 Task: Create a section Change Management Sprint and in the section, add a milestone Big Data Analytics Implementation in the project AgileGlobe
Action: Mouse moved to (47, 390)
Screenshot: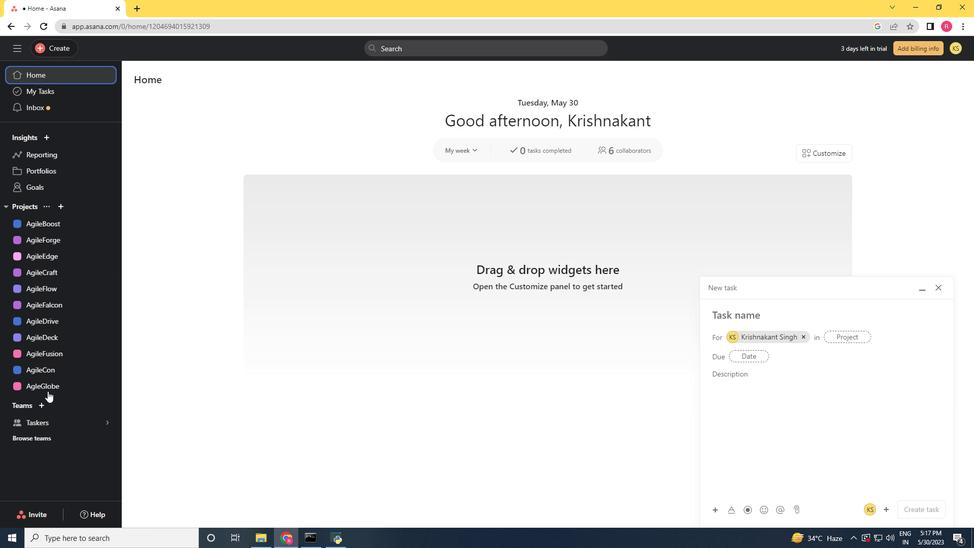
Action: Mouse pressed left at (47, 390)
Screenshot: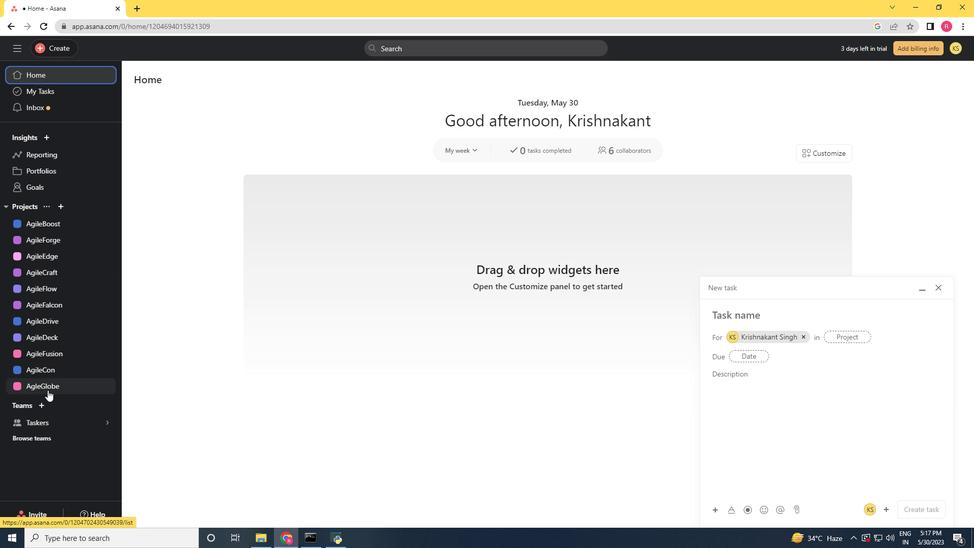 
Action: Mouse moved to (52, 46)
Screenshot: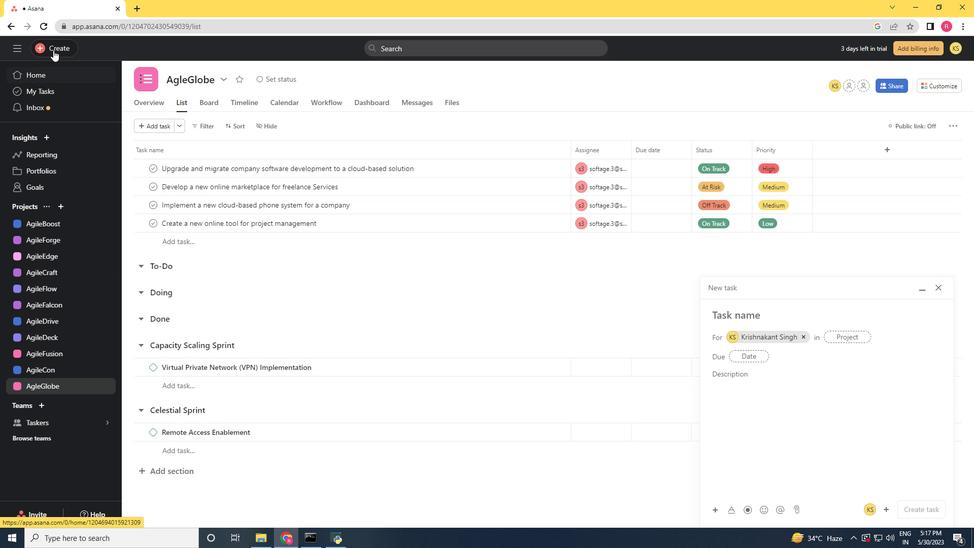 
Action: Mouse pressed left at (52, 46)
Screenshot: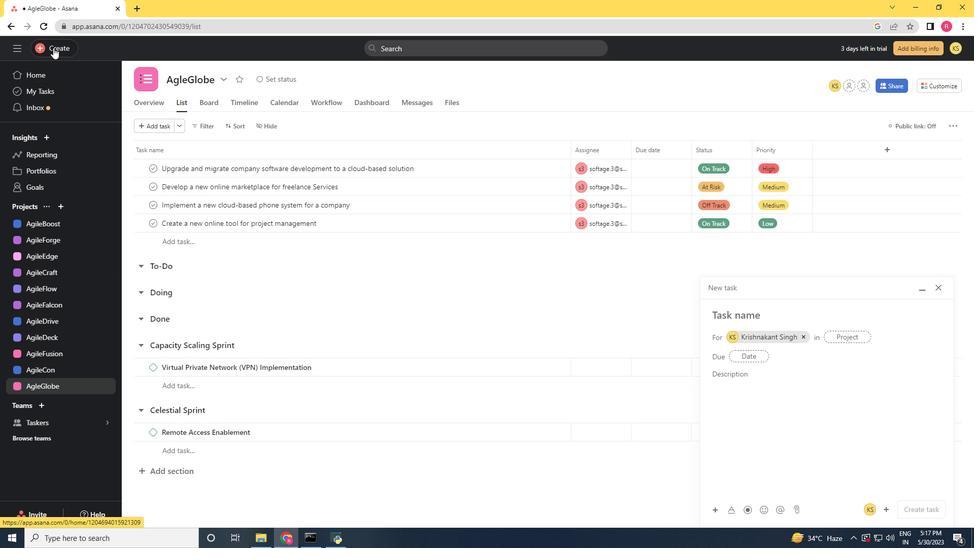 
Action: Mouse moved to (166, 470)
Screenshot: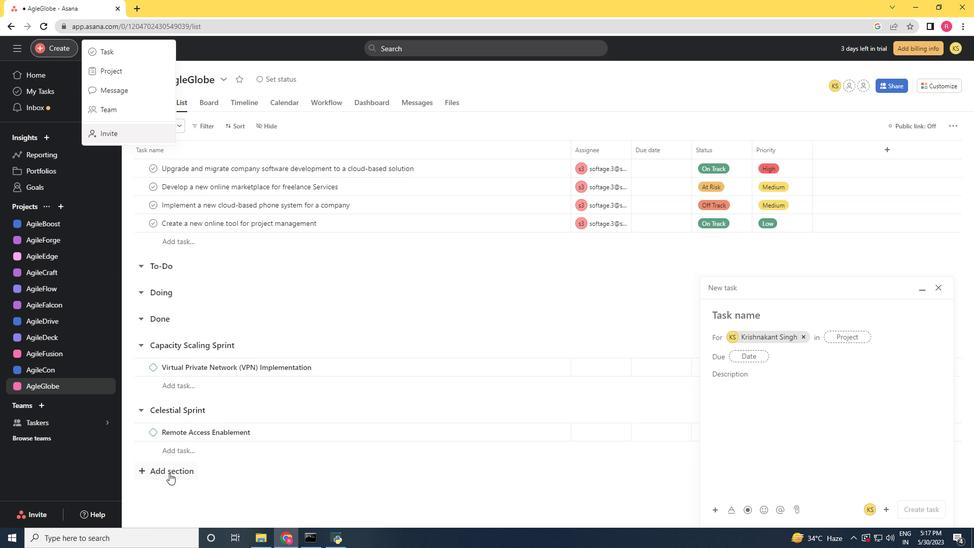 
Action: Mouse pressed left at (166, 470)
Screenshot: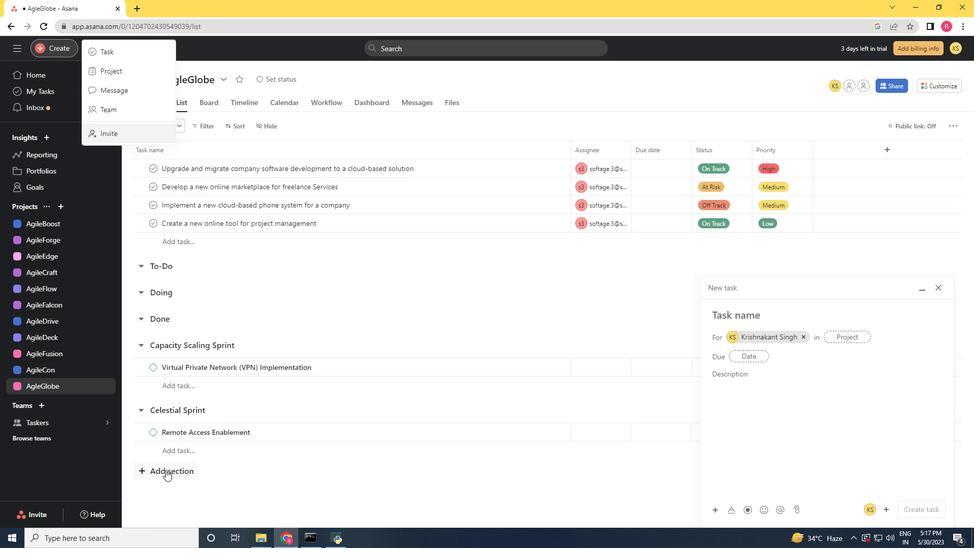 
Action: Key pressed <Key.shift><Key.shift><Key.shift><Key.shift><Key.shift>Change<Key.space>
Screenshot: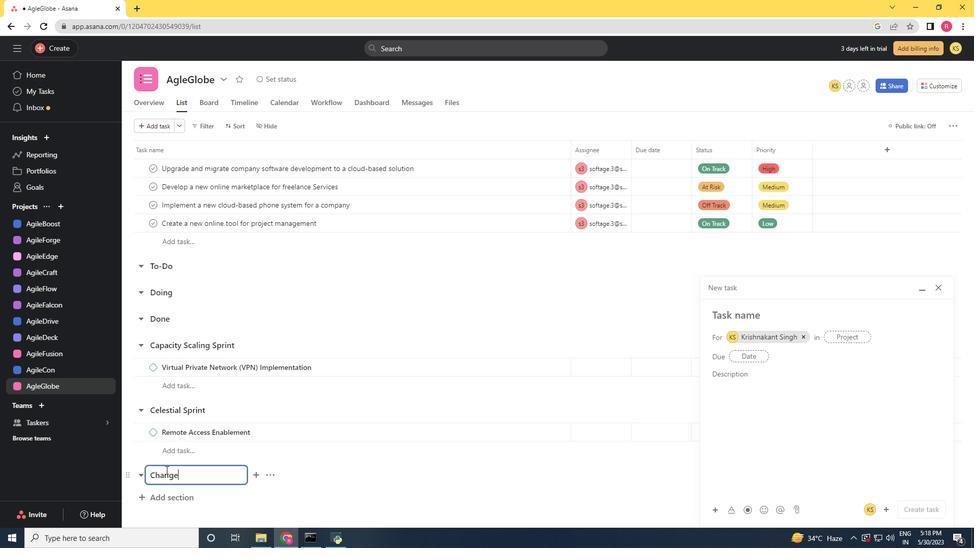 
Action: Mouse moved to (391, 486)
Screenshot: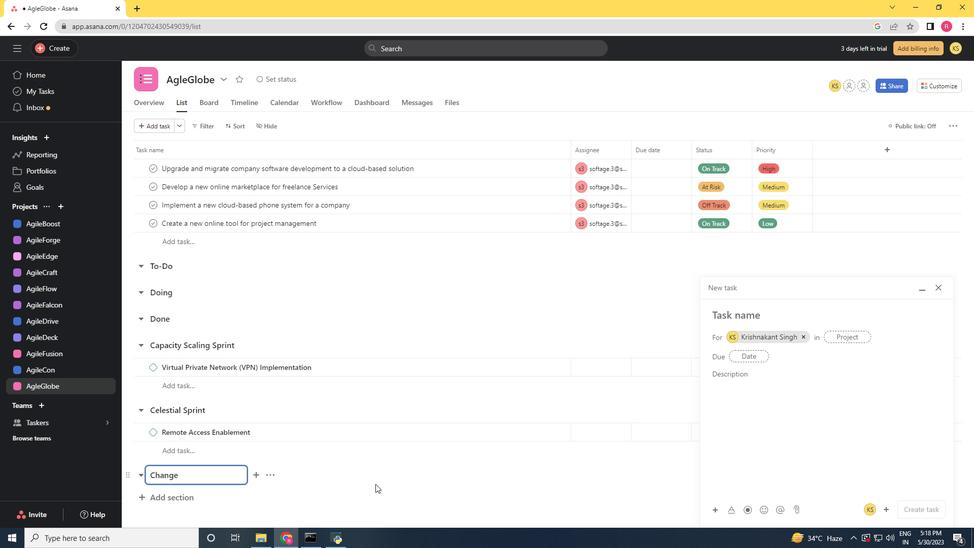 
Action: Key pressed <Key.shift><Key.shift><Key.shift><Key.shift><Key.shift><Key.shift>Management<Key.space><Key.shift>Sprint<Key.space><Key.enter><Key.shift>Big<Key.space><Key.shift><Key.shift><Key.shift><Key.shift><Key.shift><Key.shift><Key.shift><Key.shift><Key.shift><Key.shift><Key.shift><Key.shift><Key.shift><Key.shift><Key.shift><Key.shift><Key.shift><Key.shift><Key.shift><Key.shift><Key.shift><Key.shift><Key.shift><Key.shift><Key.shift><Key.shift><Key.shift><Key.shift><Key.shift><Key.shift><Key.shift><Key.shift><Key.shift><Key.shift><Key.shift><Key.shift>Data<Key.space><Key.shift><Key.shift>Analytics<Key.space><Key.shift>Implementation
Screenshot: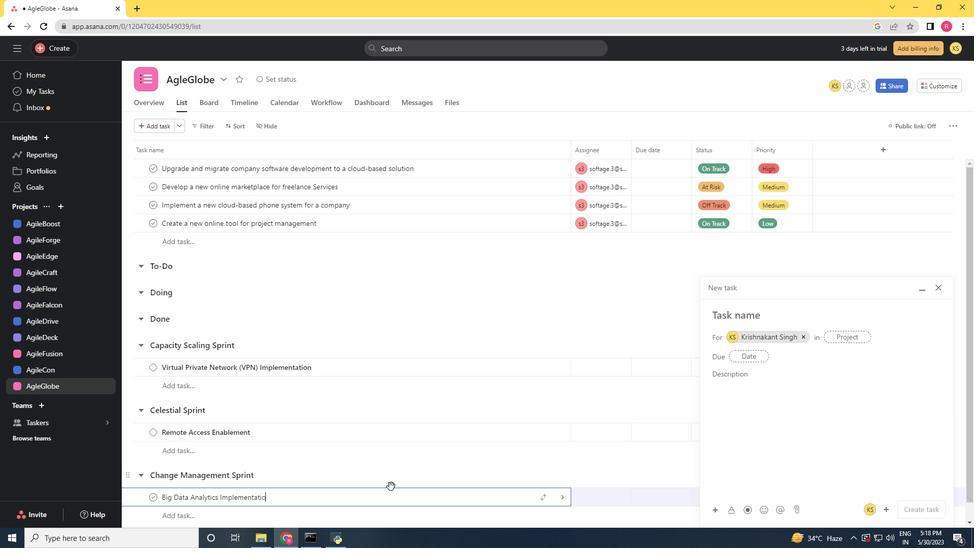 
Action: Mouse moved to (391, 502)
Screenshot: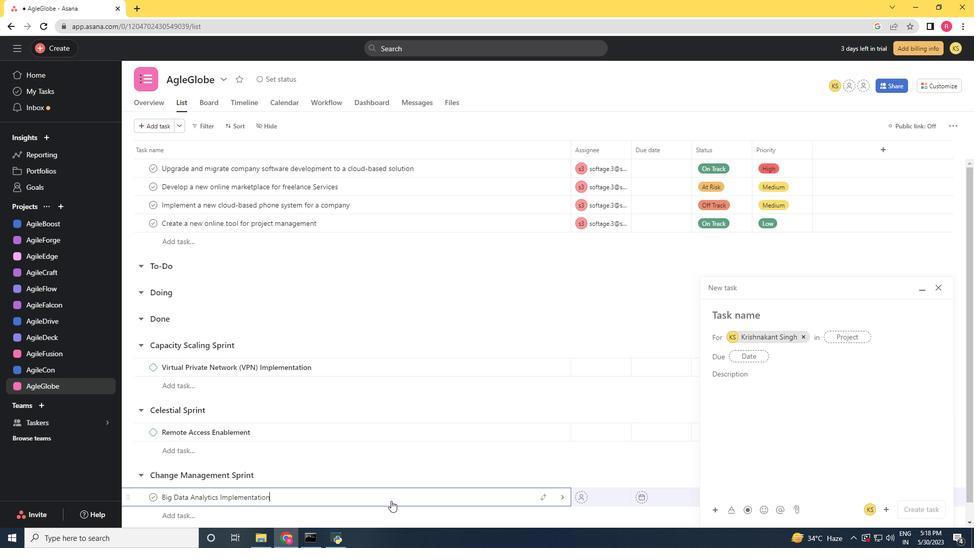 
Action: Mouse pressed right at (391, 502)
Screenshot: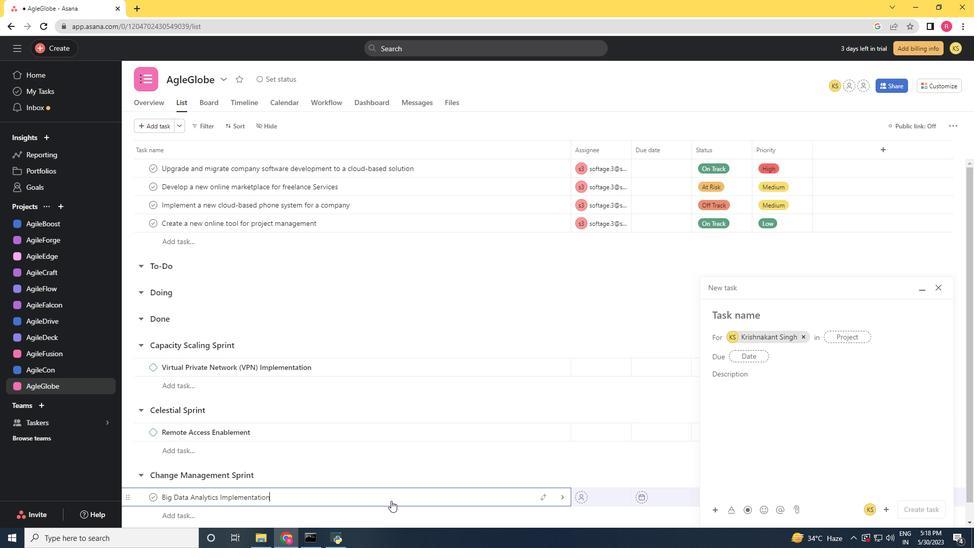 
Action: Mouse moved to (424, 455)
Screenshot: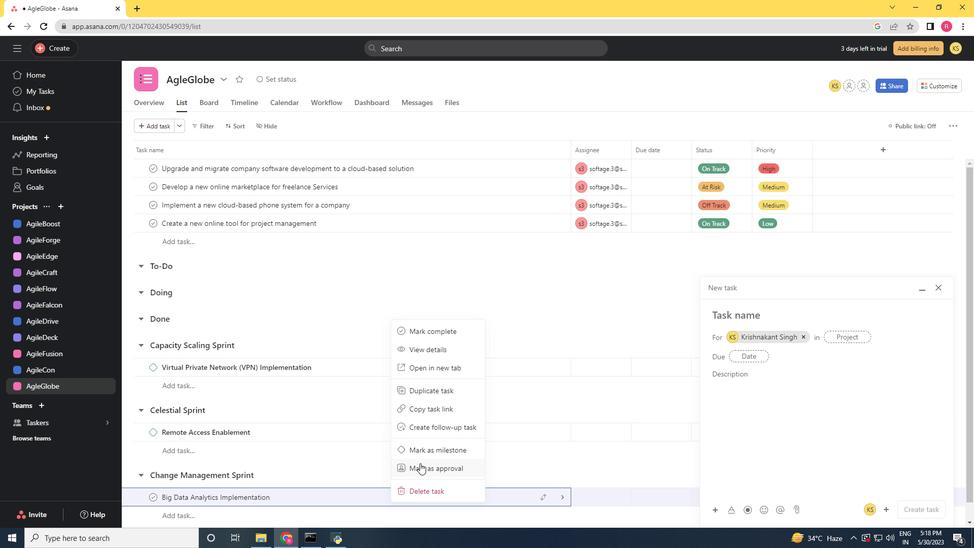 
Action: Mouse pressed left at (424, 455)
Screenshot: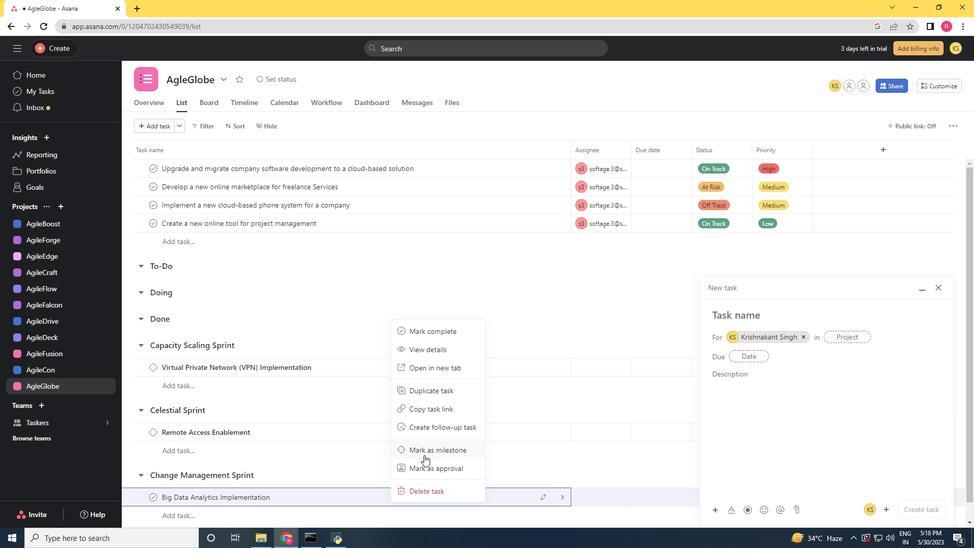 
Action: Mouse scrolled (424, 454) with delta (0, 0)
Screenshot: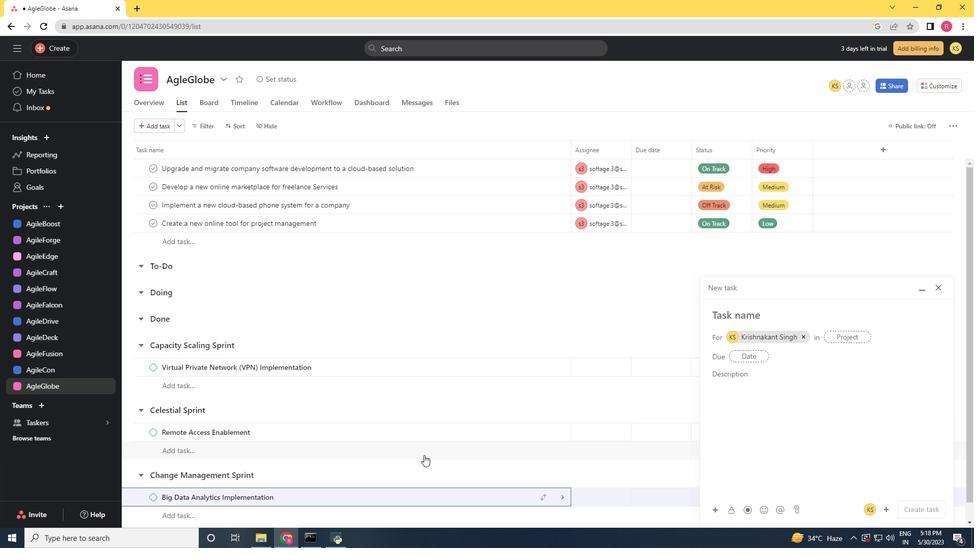 
Action: Mouse scrolled (424, 454) with delta (0, 0)
Screenshot: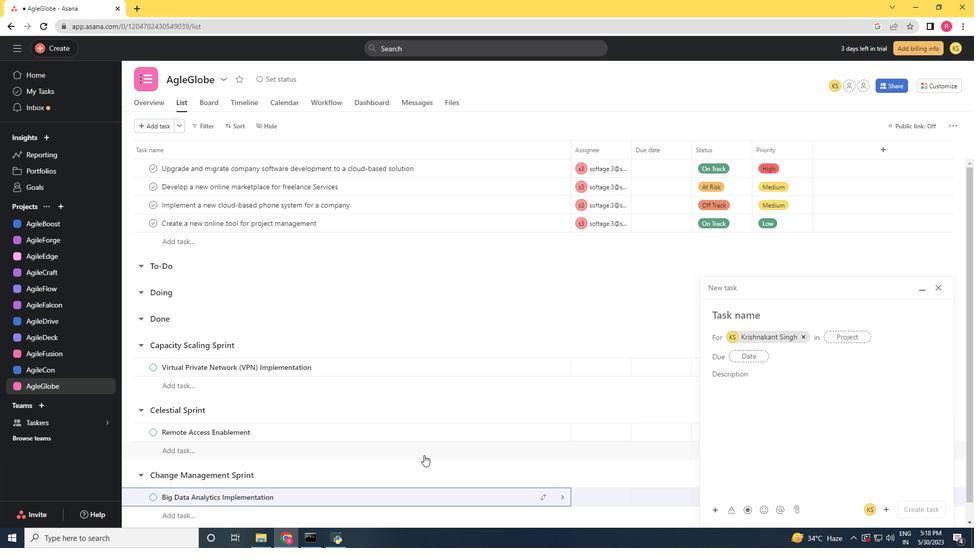 
Action: Mouse scrolled (424, 454) with delta (0, 0)
Screenshot: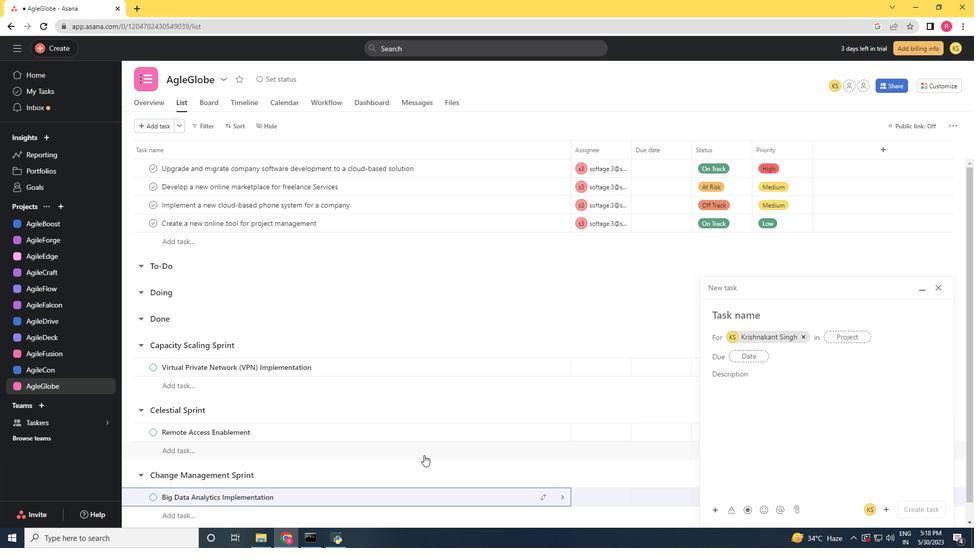
Action: Mouse scrolled (424, 454) with delta (0, 0)
Screenshot: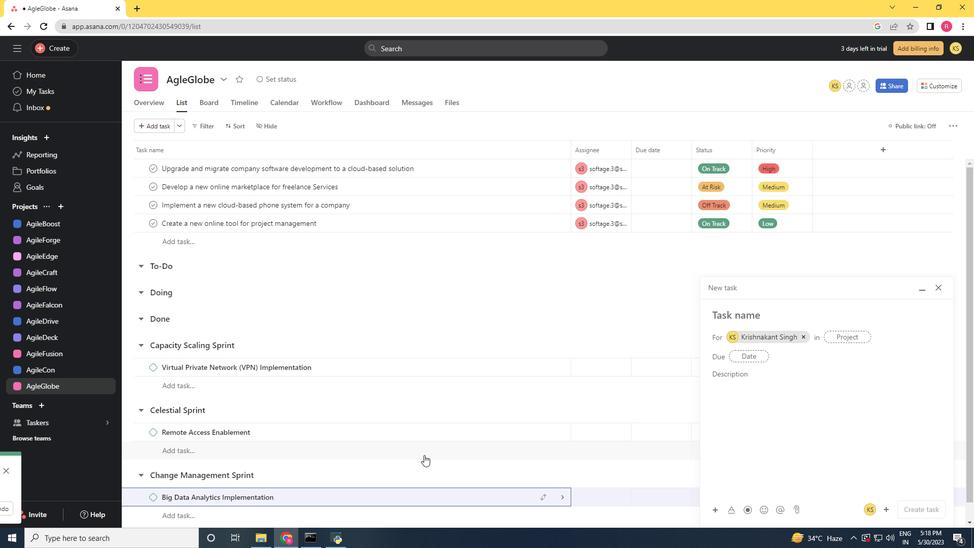 
